 Task: Create a due date automation trigger when advanced on, on the wednesday of the week a card is due add basic assigned to anyone at 11:00 AM.
Action: Mouse moved to (1033, 78)
Screenshot: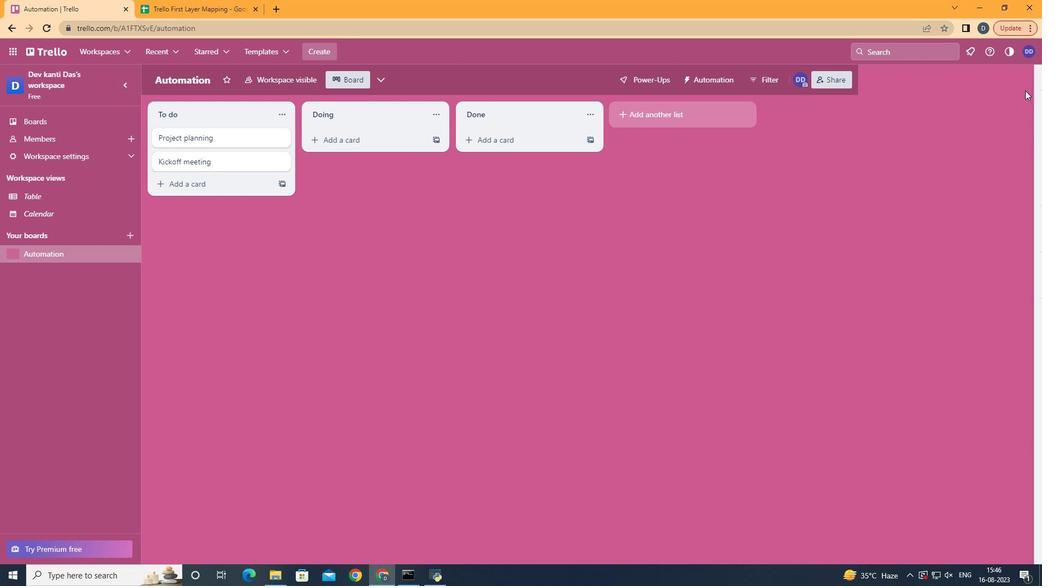 
Action: Mouse pressed left at (1033, 78)
Screenshot: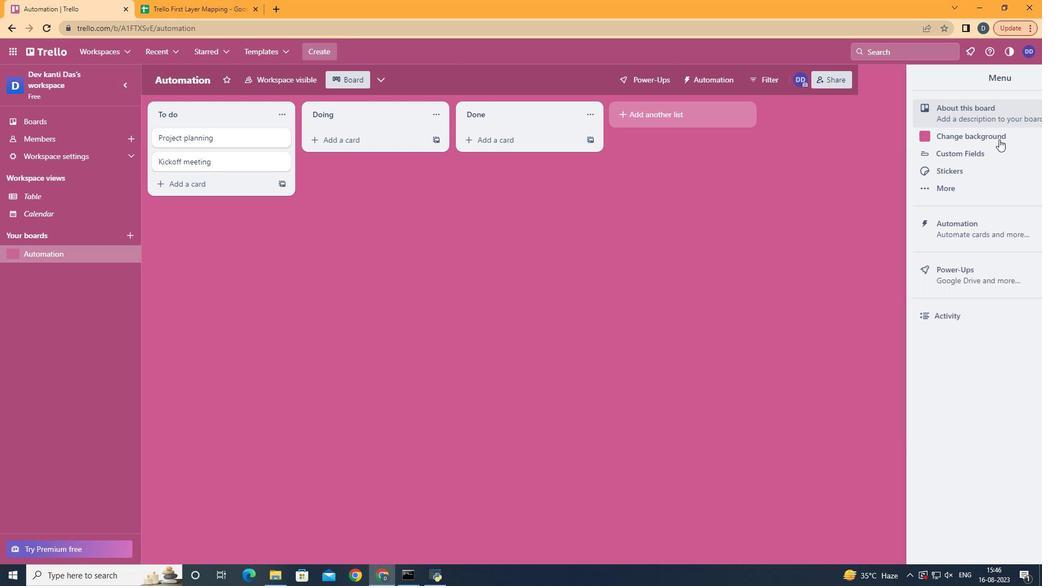 
Action: Mouse moved to (972, 237)
Screenshot: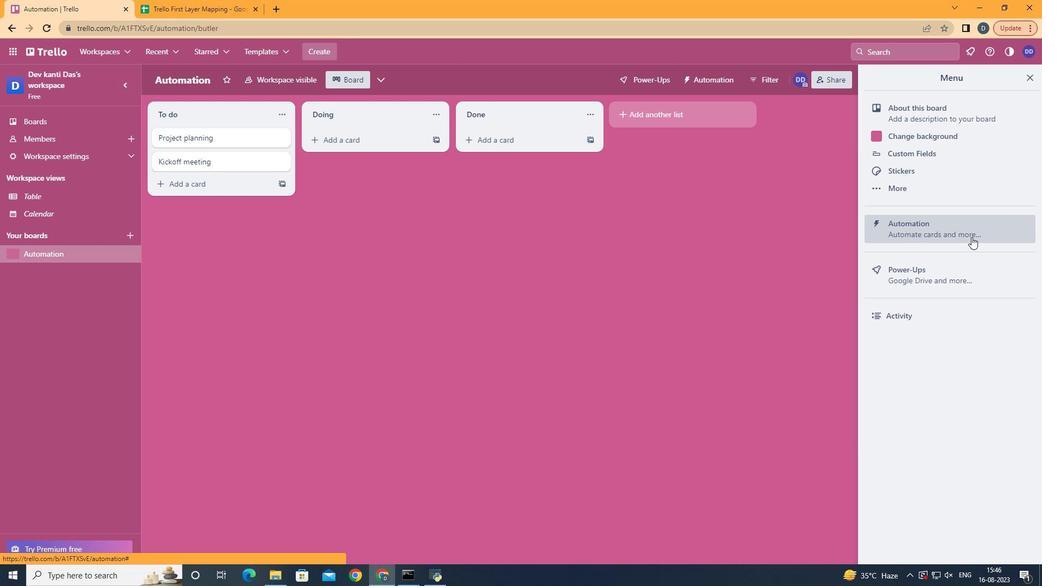 
Action: Mouse pressed left at (972, 237)
Screenshot: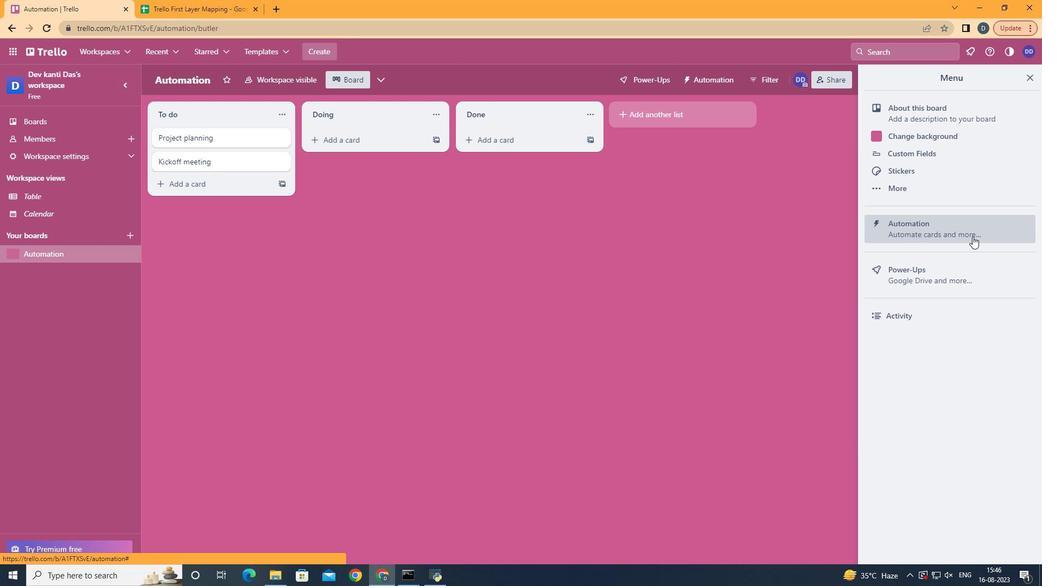 
Action: Mouse moved to (229, 229)
Screenshot: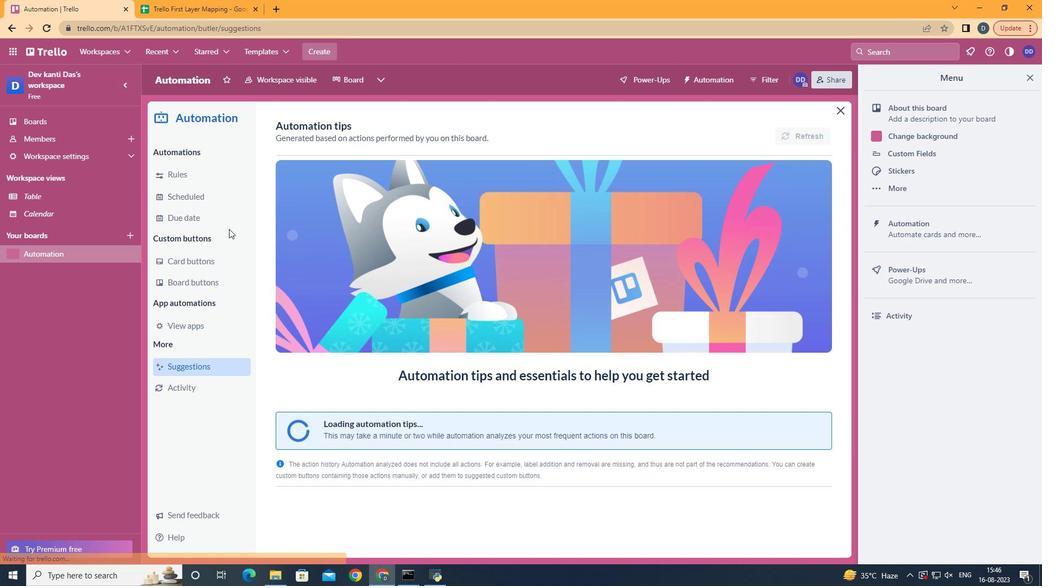 
Action: Mouse pressed left at (229, 229)
Screenshot: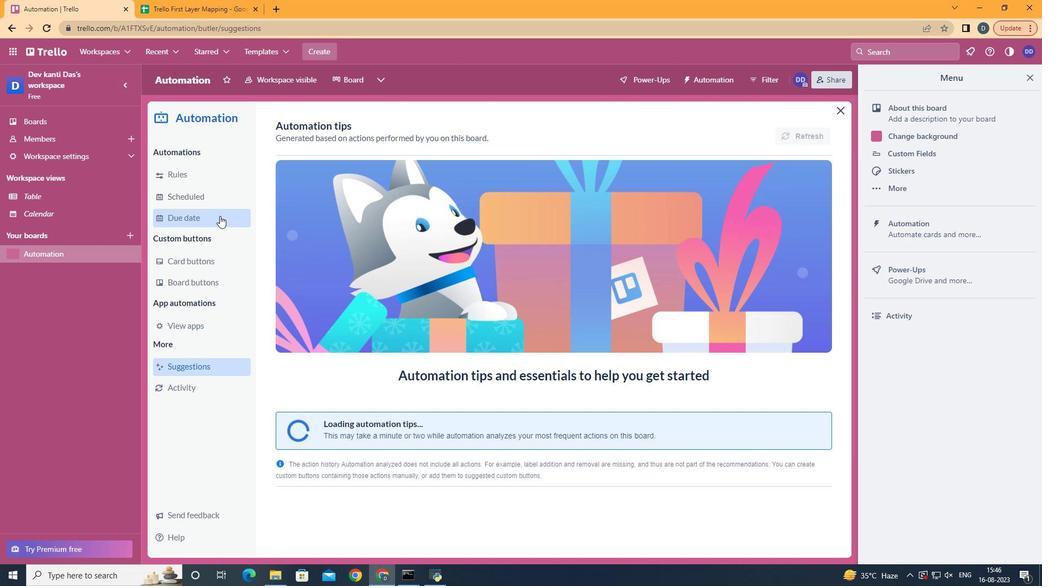 
Action: Mouse moved to (220, 216)
Screenshot: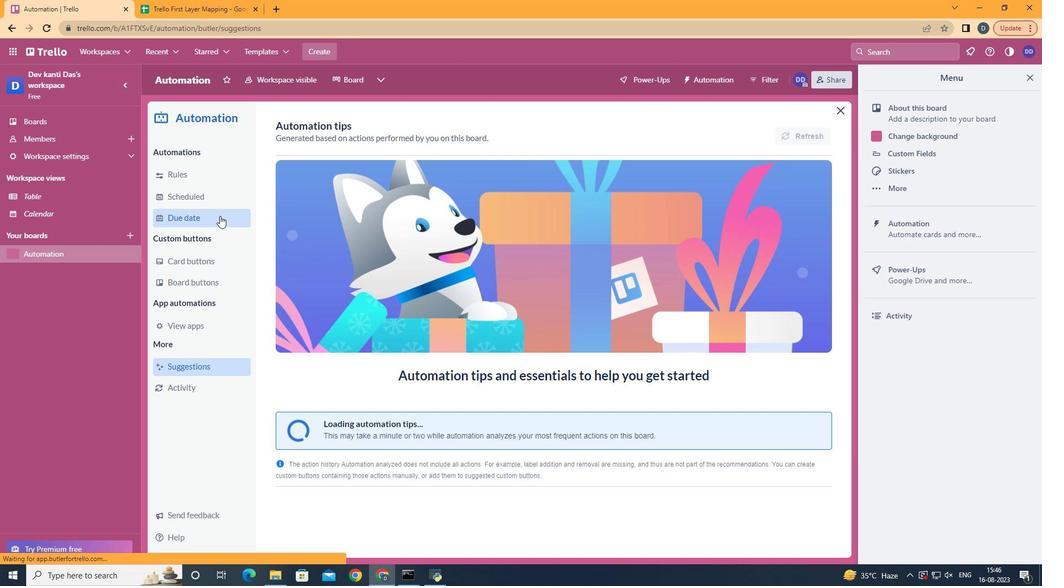 
Action: Mouse pressed left at (220, 216)
Screenshot: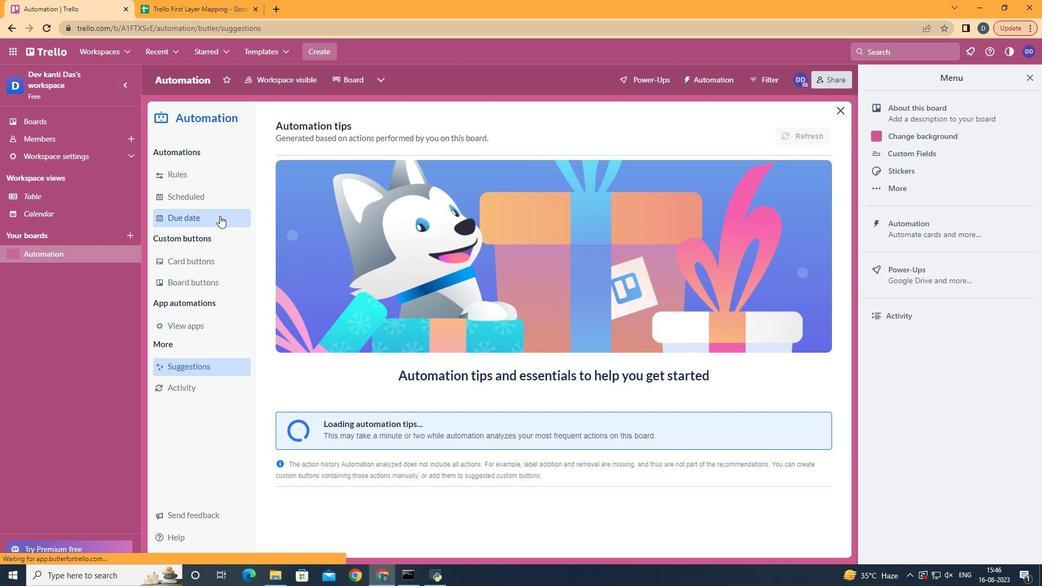 
Action: Mouse moved to (759, 129)
Screenshot: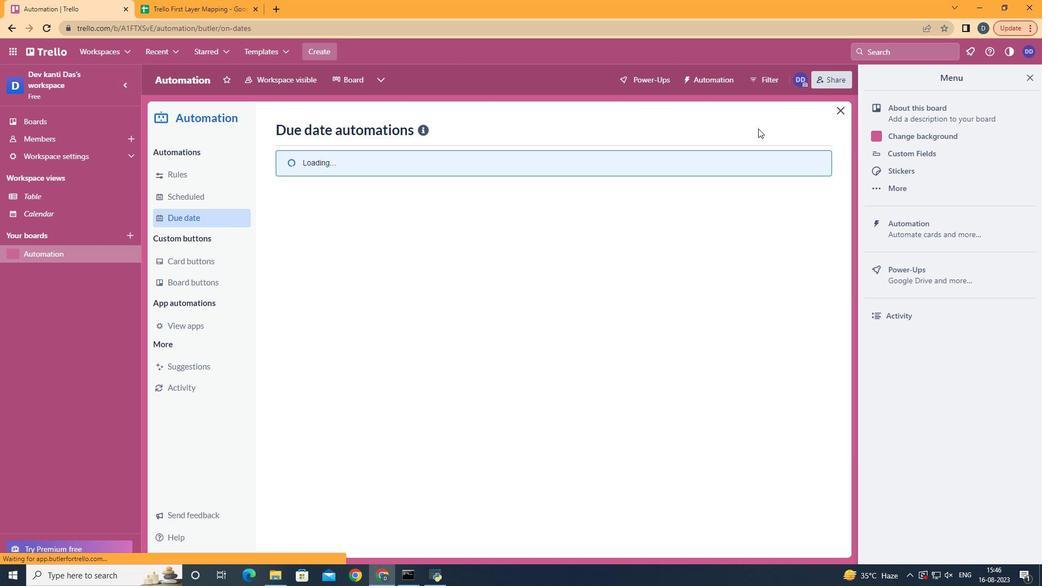 
Action: Mouse pressed left at (759, 129)
Screenshot: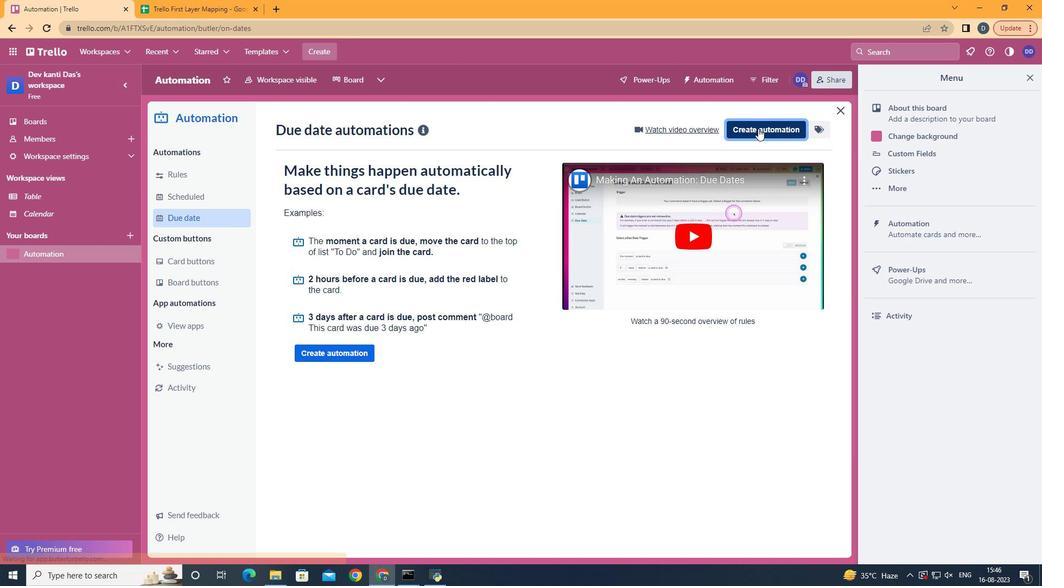 
Action: Mouse moved to (581, 231)
Screenshot: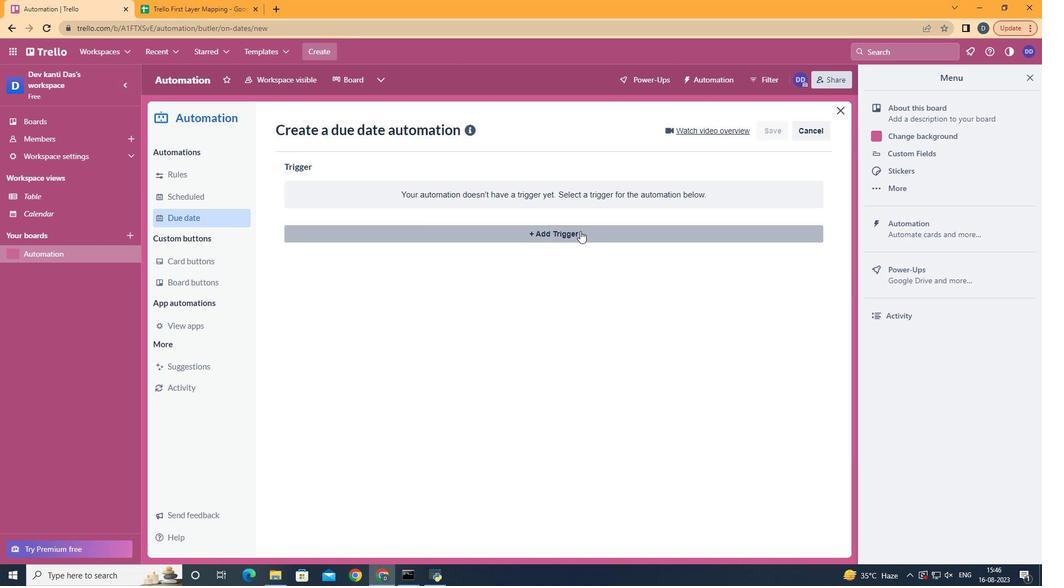 
Action: Mouse pressed left at (581, 231)
Screenshot: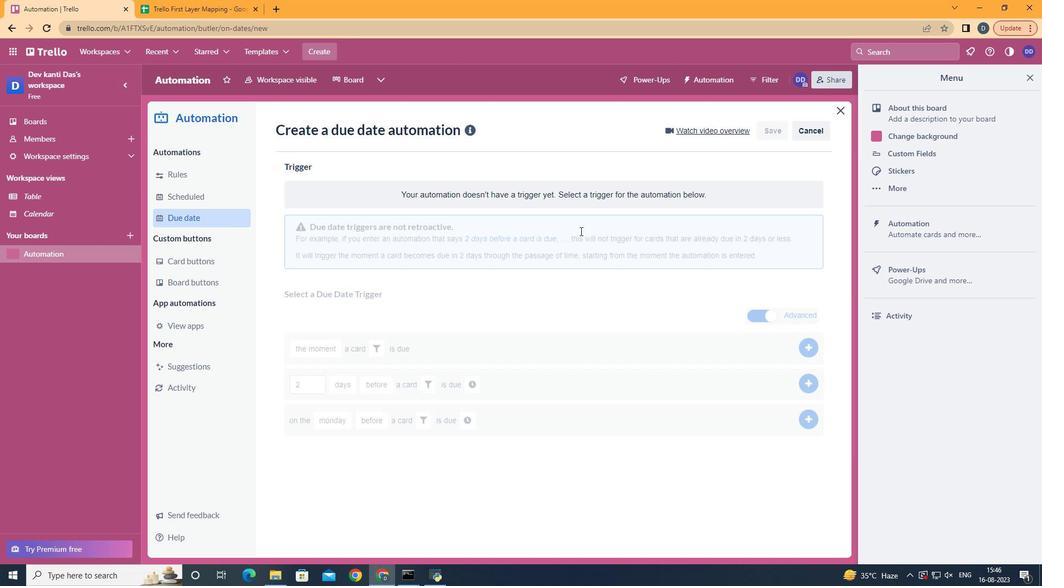 
Action: Mouse scrolled (581, 231) with delta (0, 0)
Screenshot: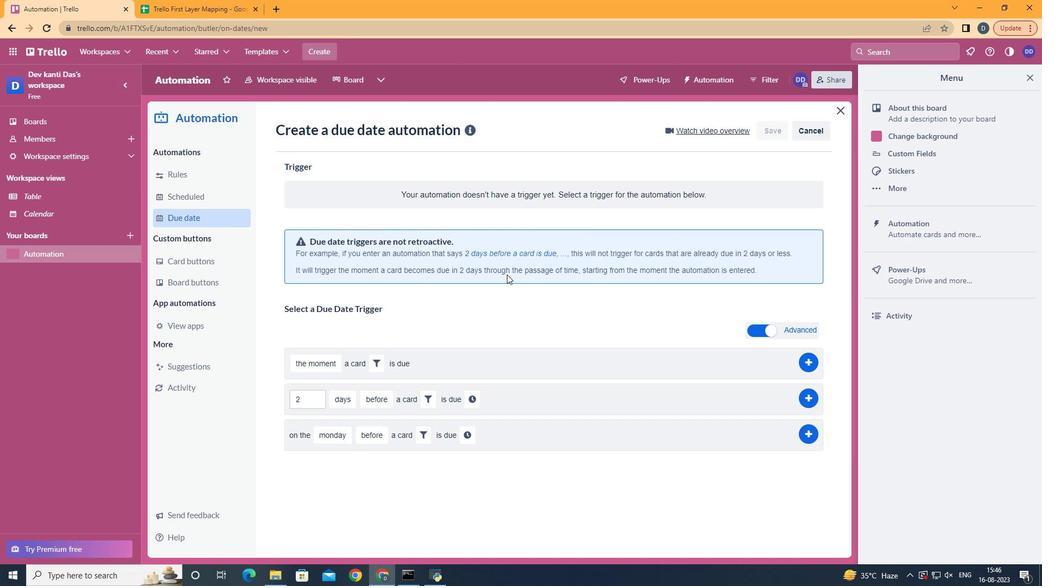 
Action: Mouse moved to (581, 234)
Screenshot: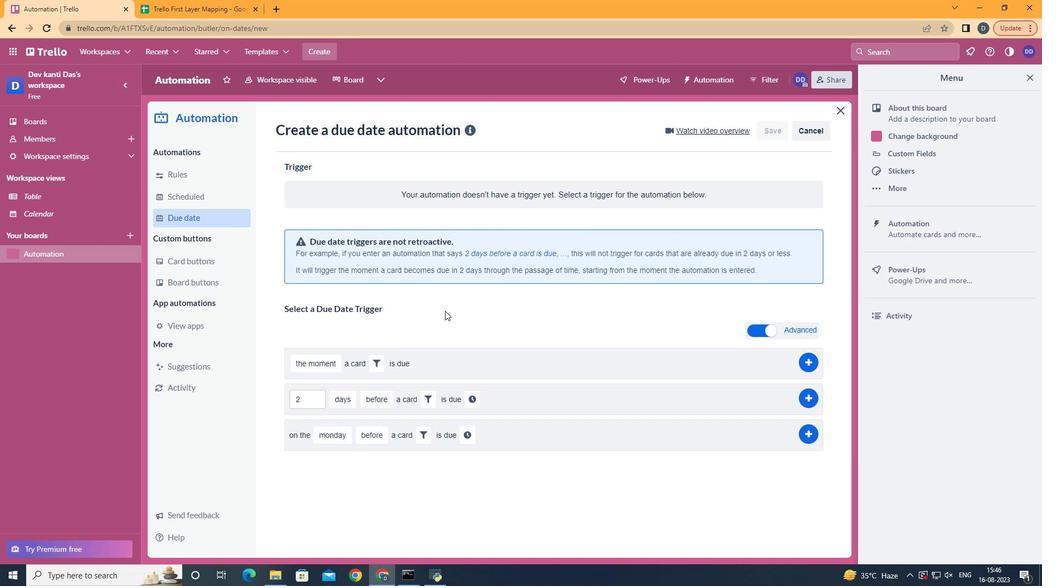 
Action: Mouse scrolled (581, 234) with delta (0, 0)
Screenshot: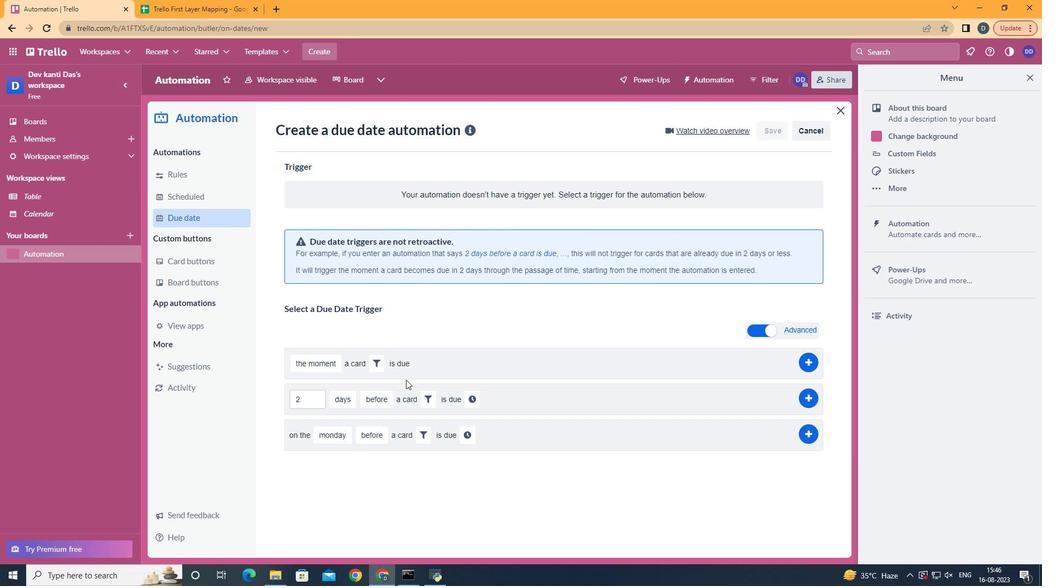 
Action: Mouse moved to (580, 240)
Screenshot: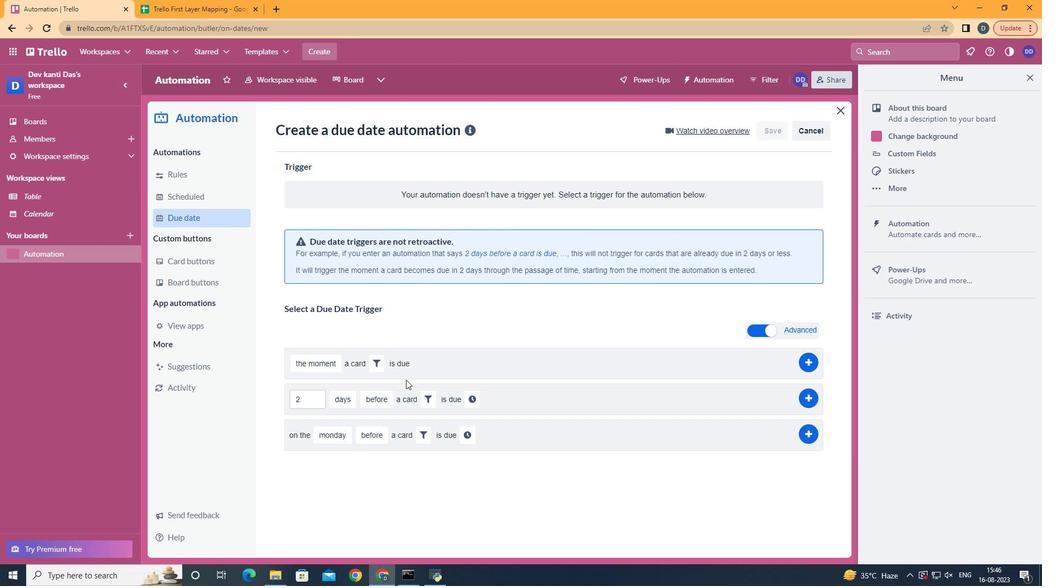 
Action: Mouse scrolled (580, 239) with delta (0, 0)
Screenshot: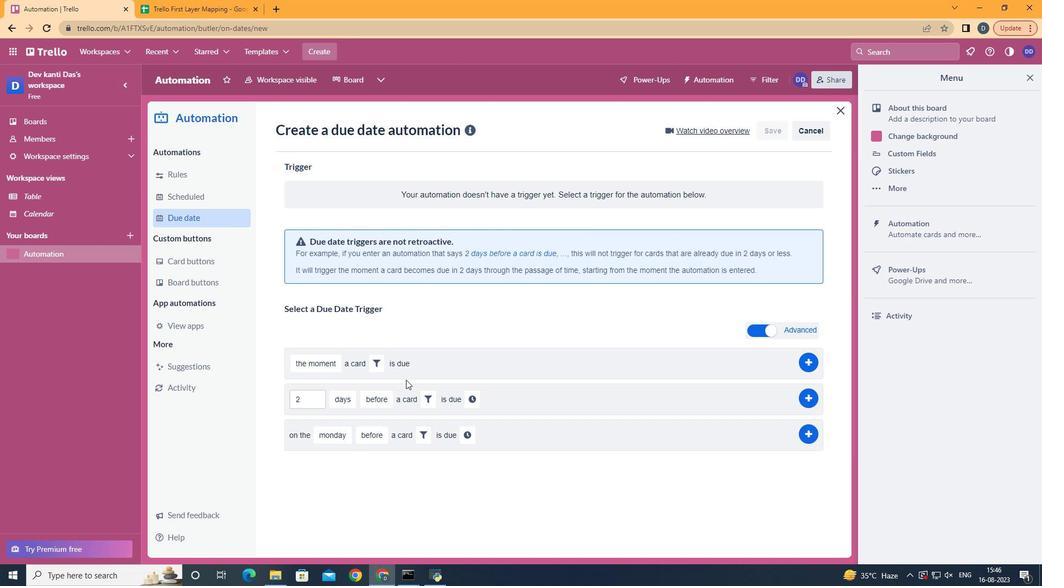 
Action: Mouse moved to (372, 328)
Screenshot: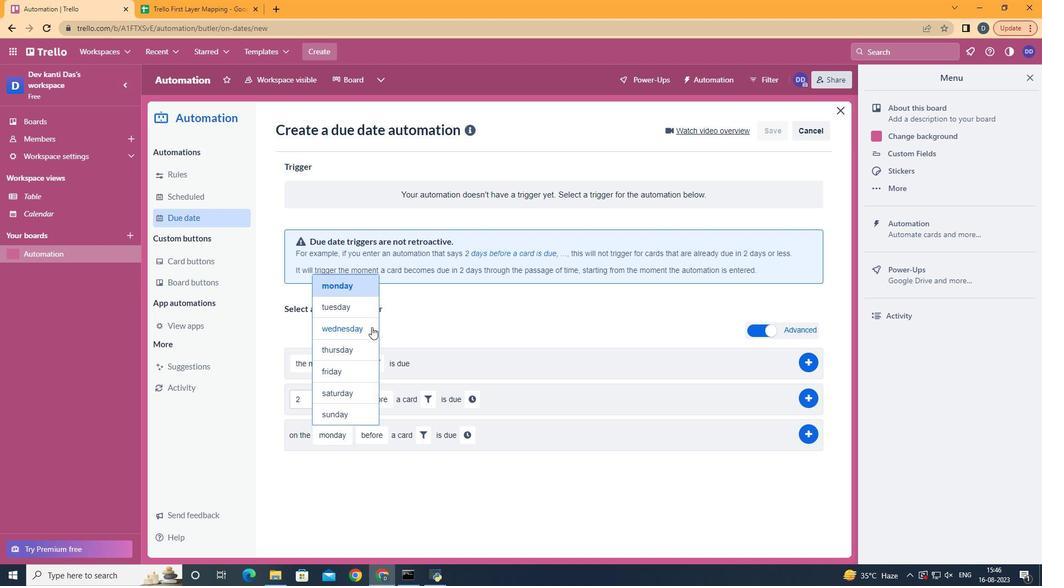 
Action: Mouse pressed left at (372, 328)
Screenshot: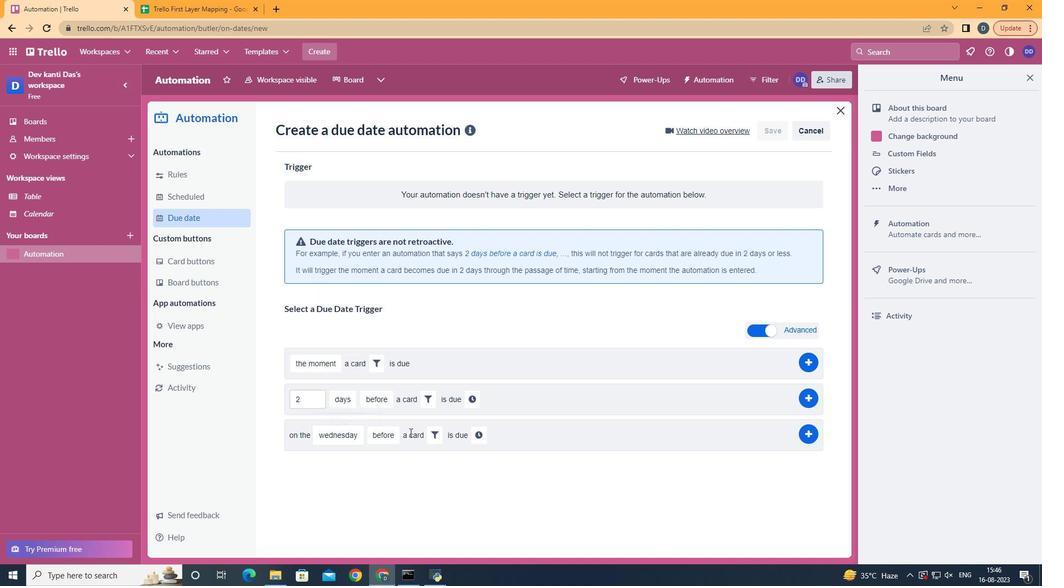 
Action: Mouse moved to (394, 499)
Screenshot: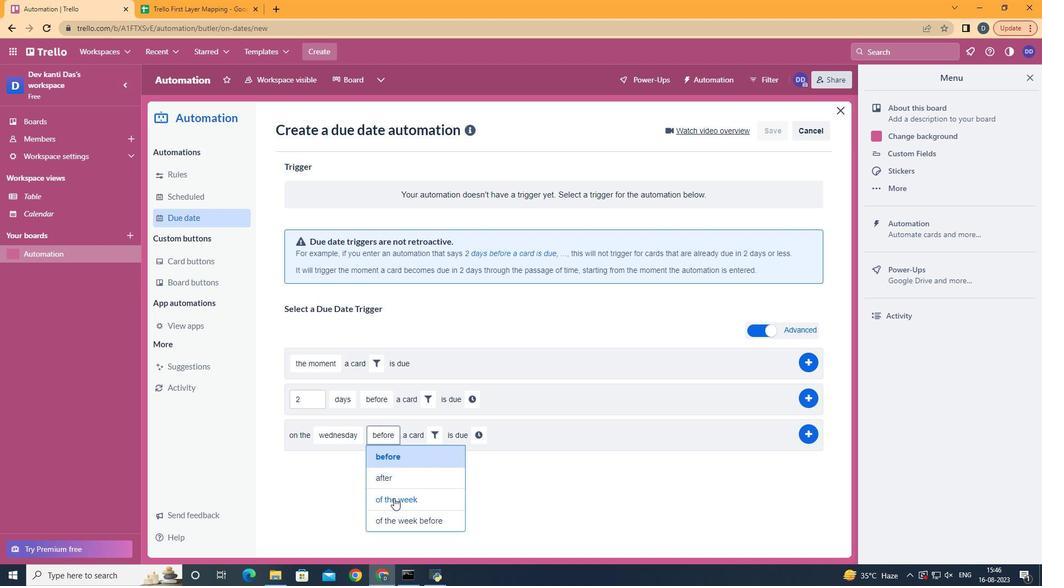 
Action: Mouse pressed left at (394, 499)
Screenshot: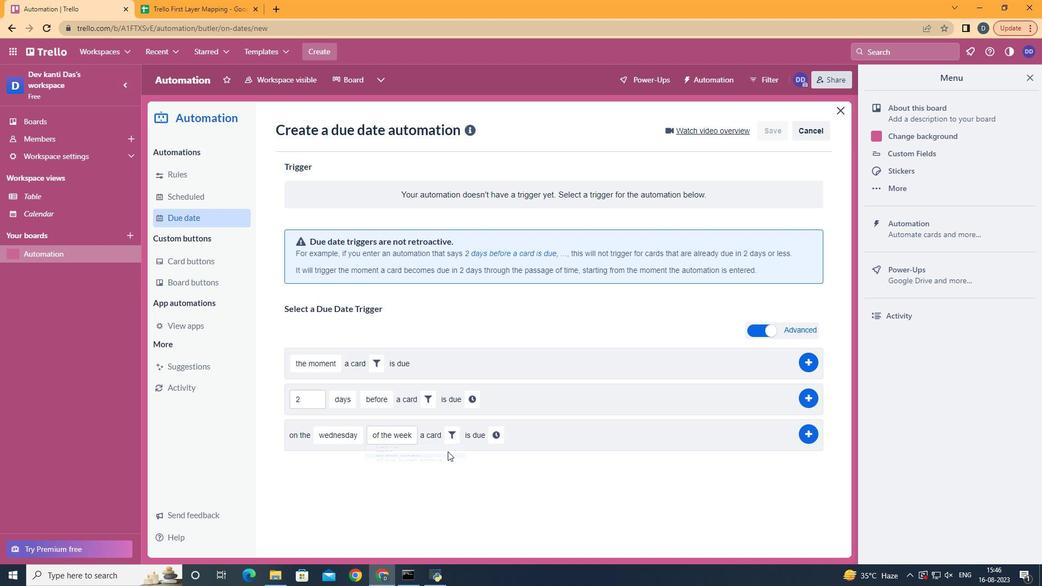 
Action: Mouse moved to (454, 443)
Screenshot: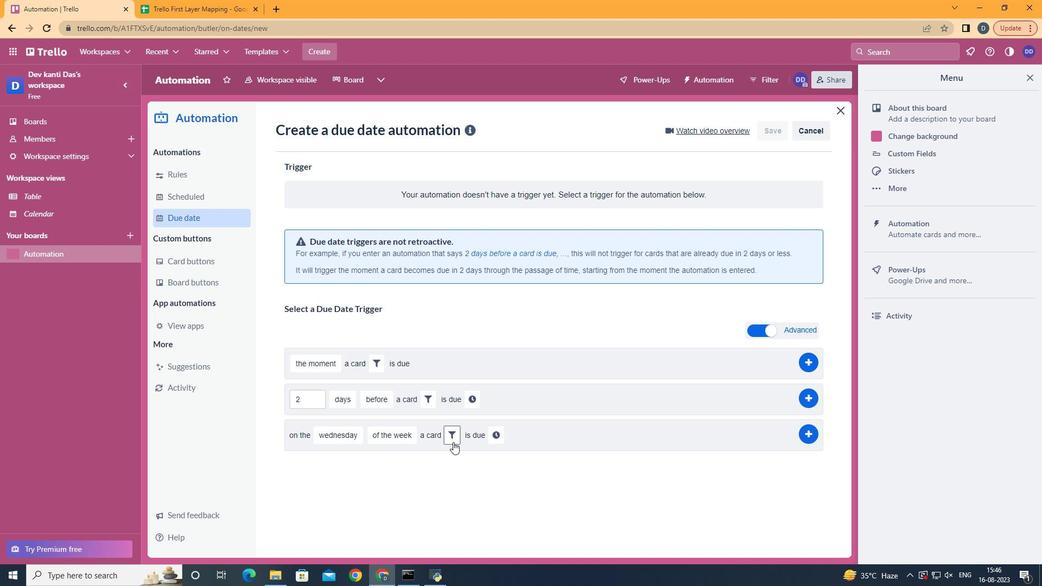 
Action: Mouse pressed left at (454, 443)
Screenshot: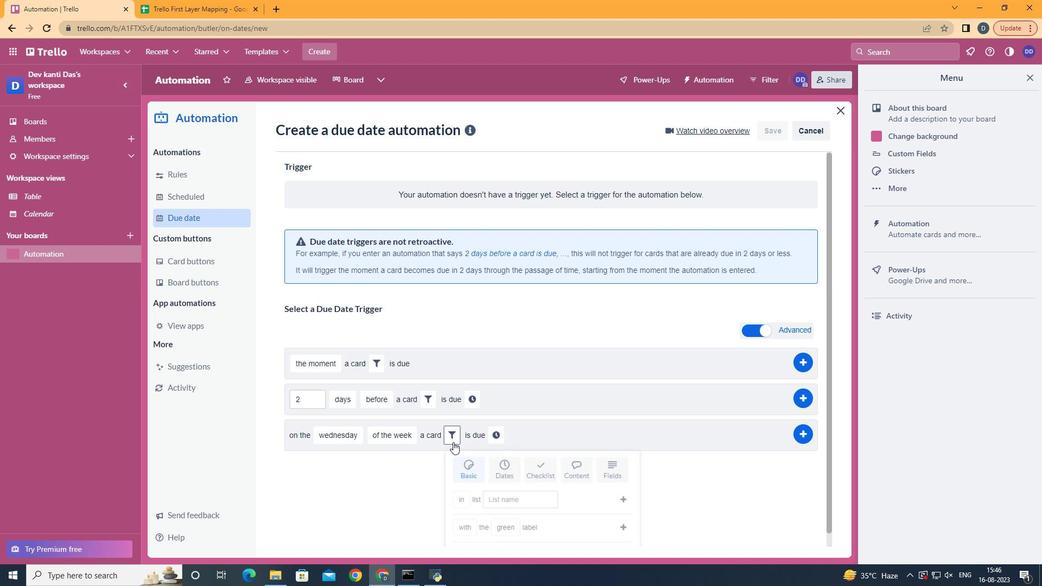 
Action: Mouse moved to (519, 487)
Screenshot: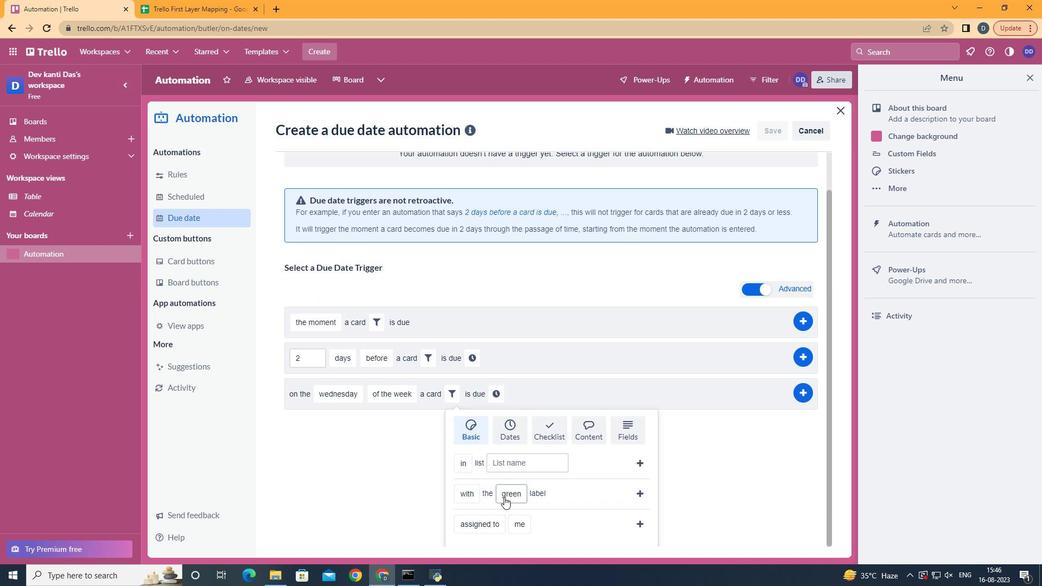
Action: Mouse scrolled (519, 487) with delta (0, 0)
Screenshot: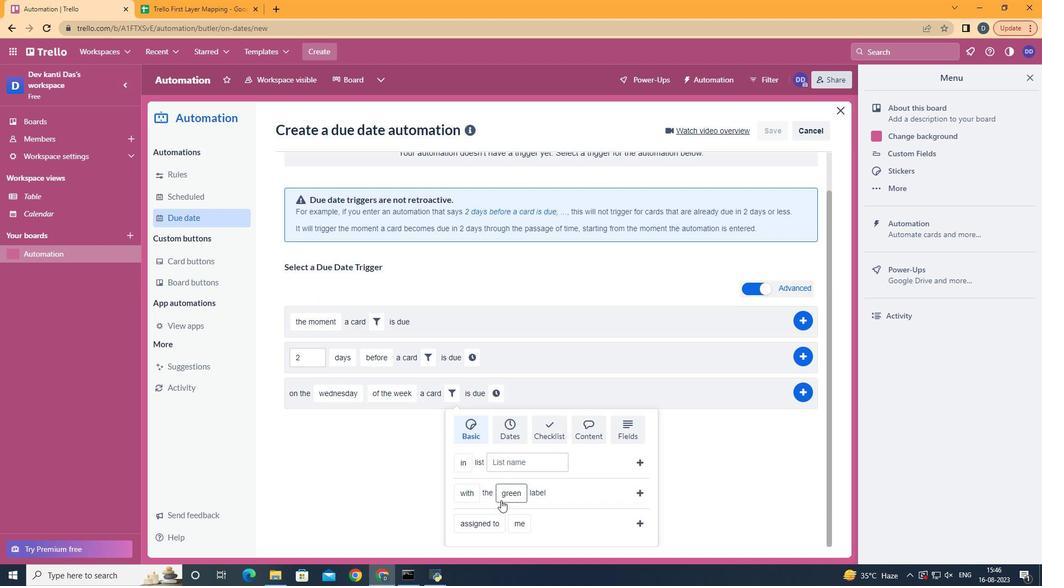 
Action: Mouse moved to (520, 487)
Screenshot: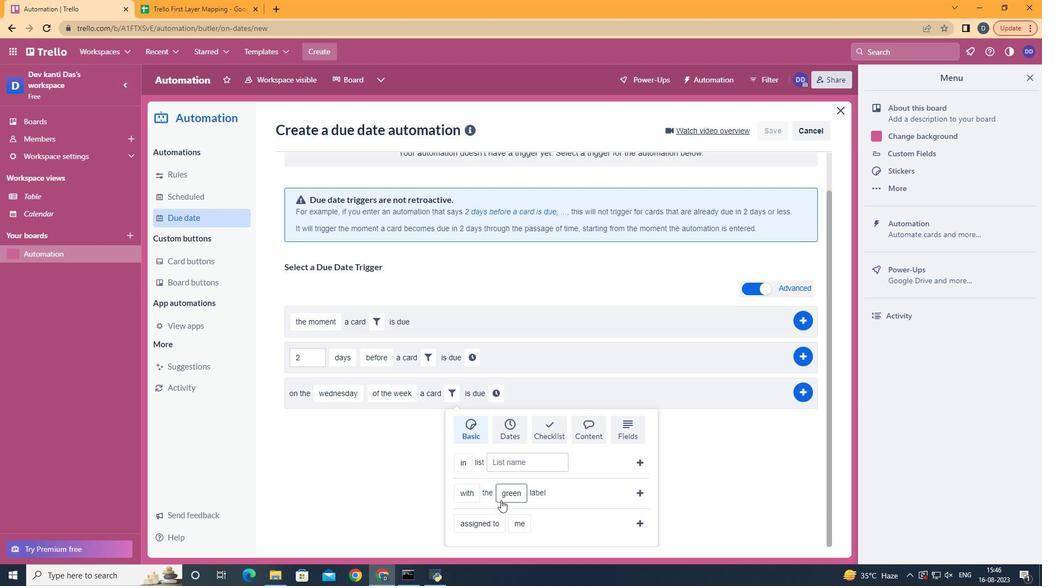 
Action: Mouse scrolled (520, 487) with delta (0, 0)
Screenshot: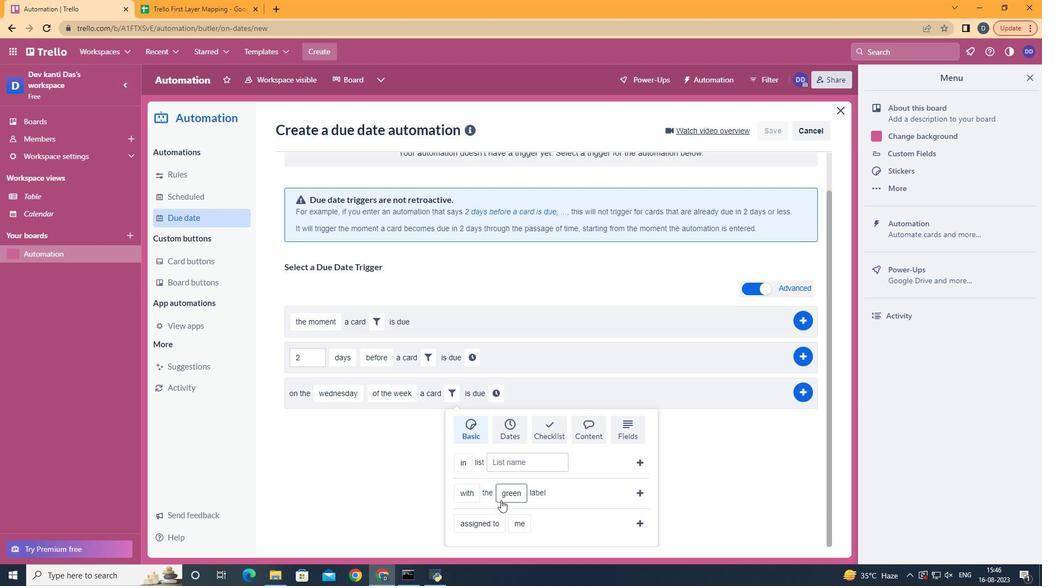 
Action: Mouse scrolled (520, 487) with delta (0, 0)
Screenshot: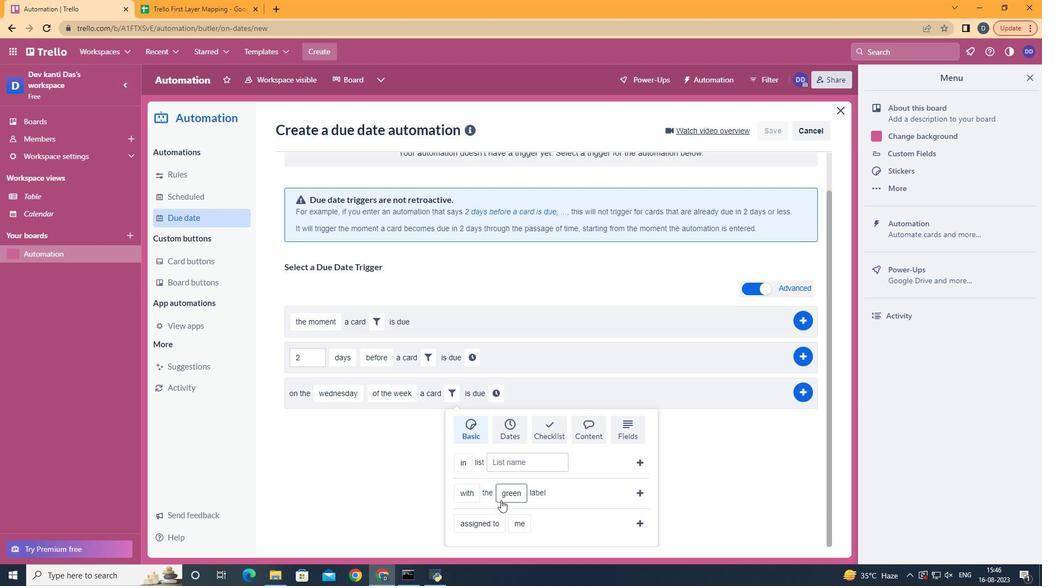 
Action: Mouse moved to (539, 475)
Screenshot: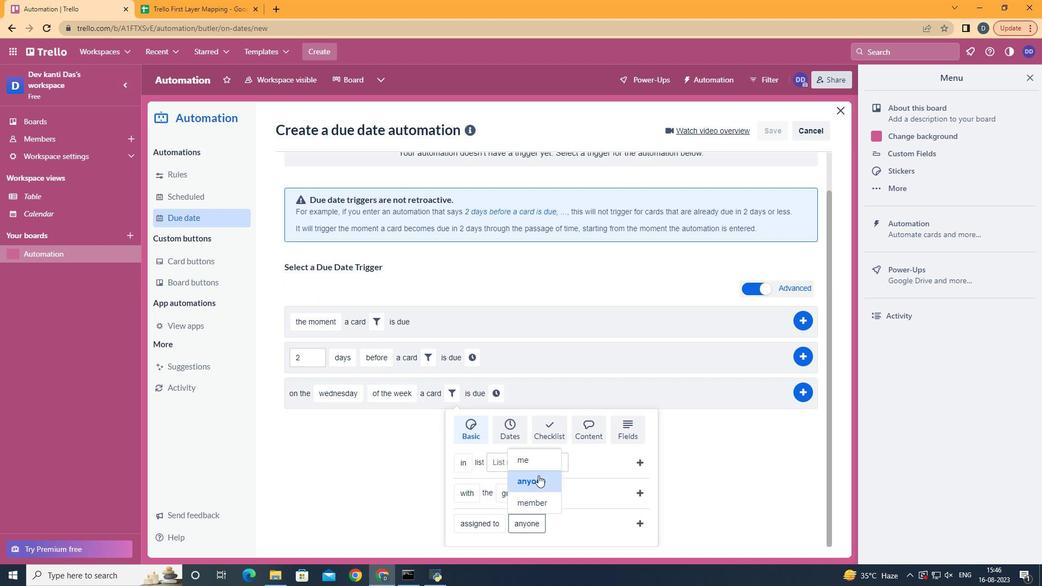 
Action: Mouse pressed left at (539, 475)
Screenshot: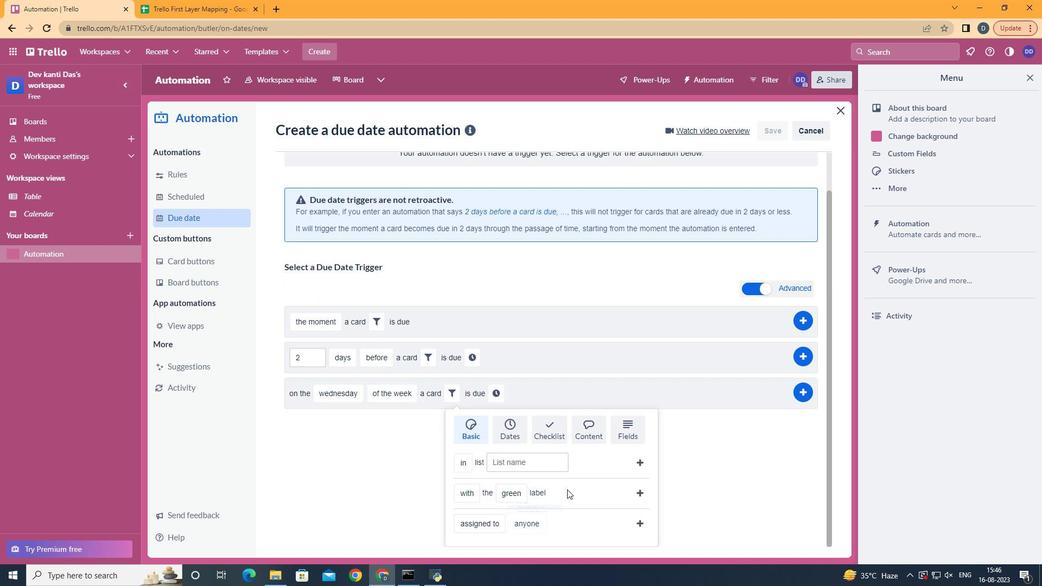 
Action: Mouse moved to (641, 522)
Screenshot: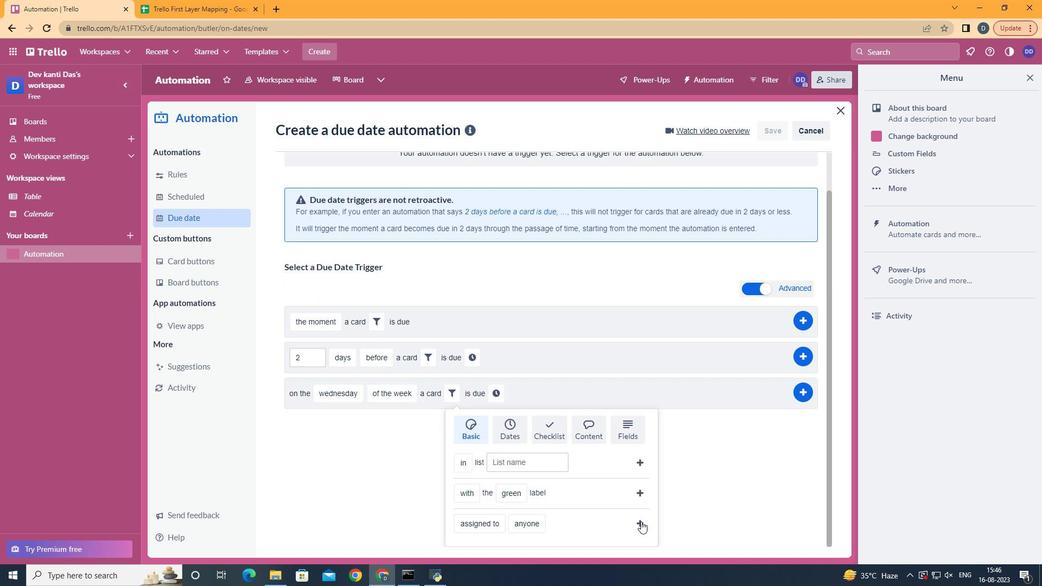 
Action: Mouse pressed left at (641, 522)
Screenshot: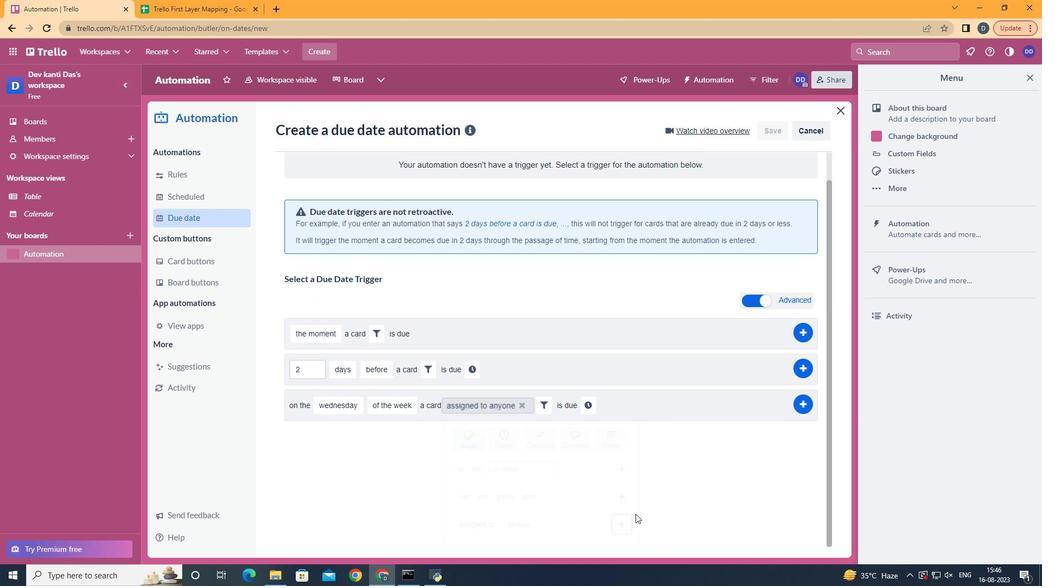 
Action: Mouse moved to (589, 435)
Screenshot: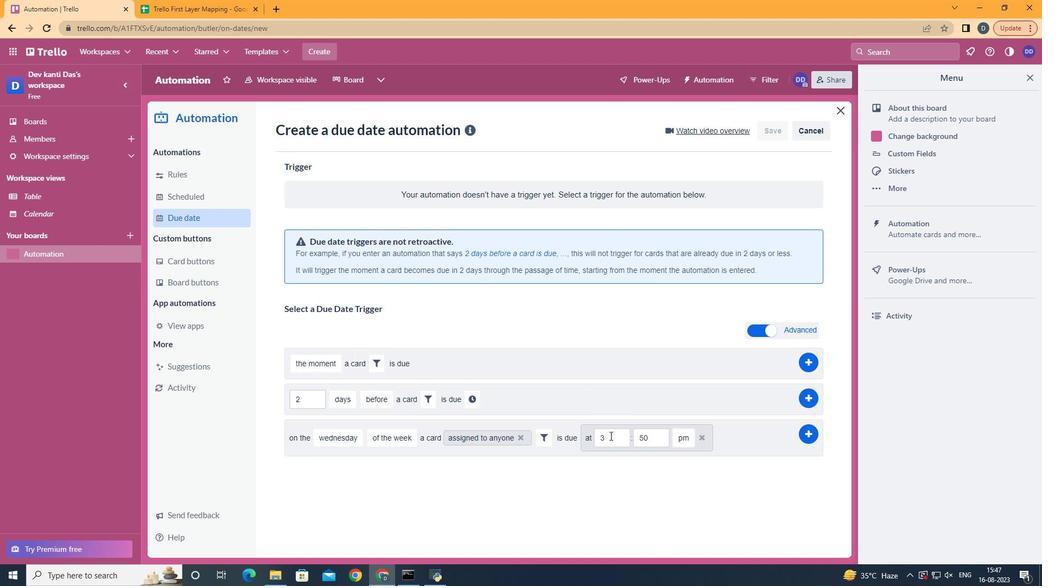 
Action: Mouse pressed left at (589, 435)
Screenshot: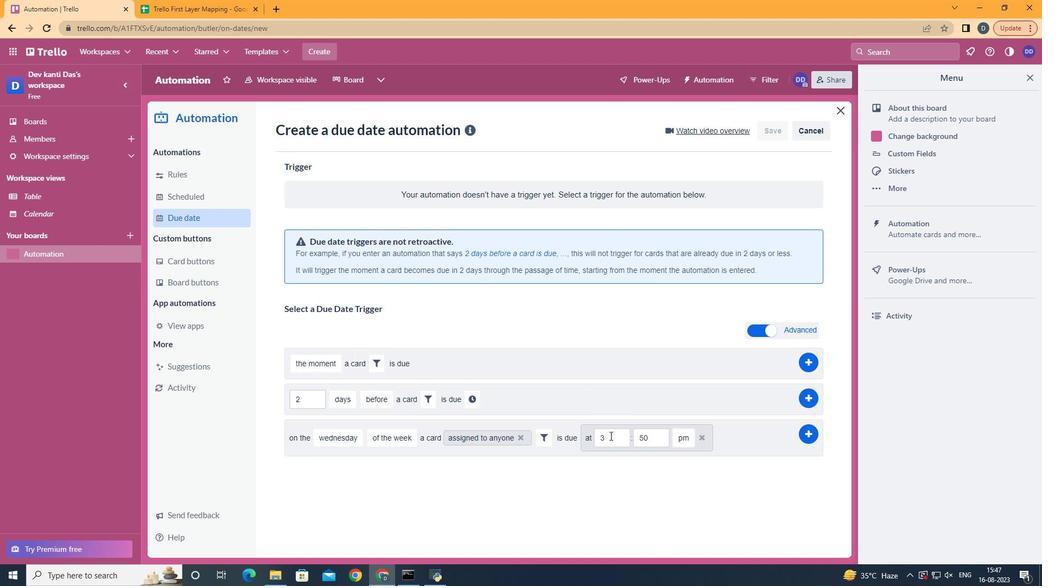 
Action: Mouse moved to (612, 437)
Screenshot: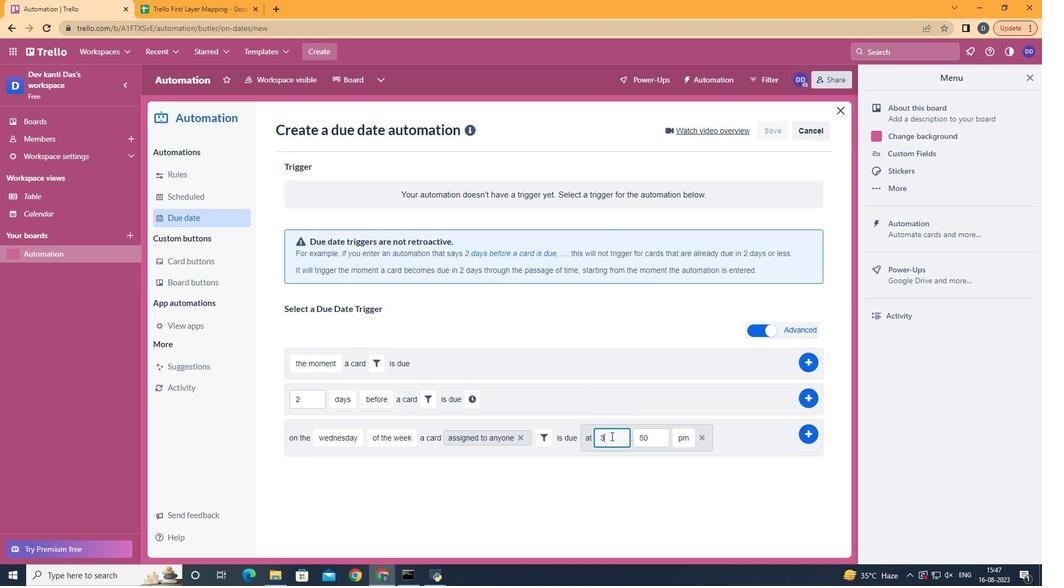 
Action: Mouse pressed left at (612, 437)
Screenshot: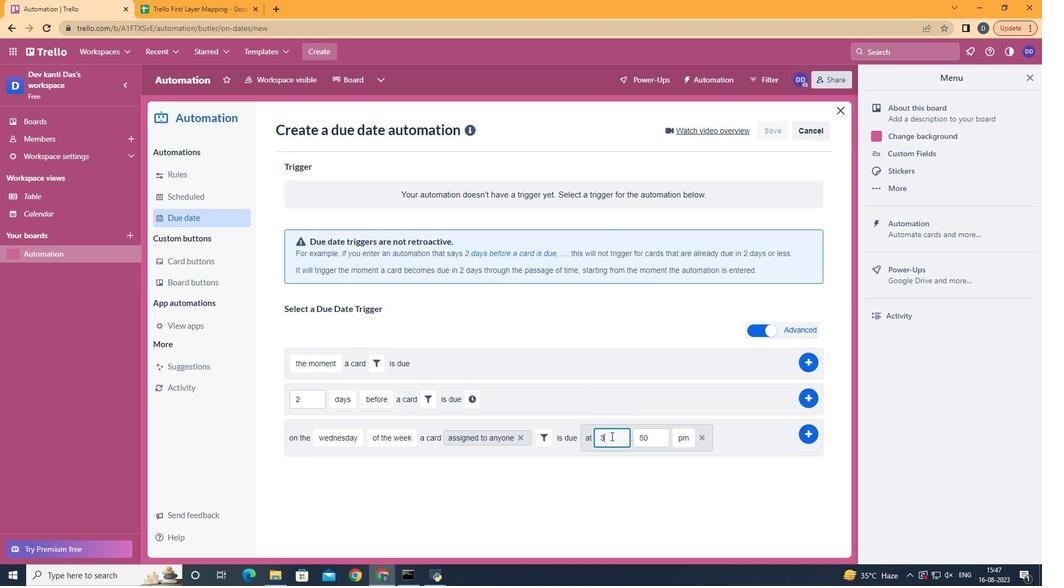 
Action: Key pressed <Key.backspace>11
Screenshot: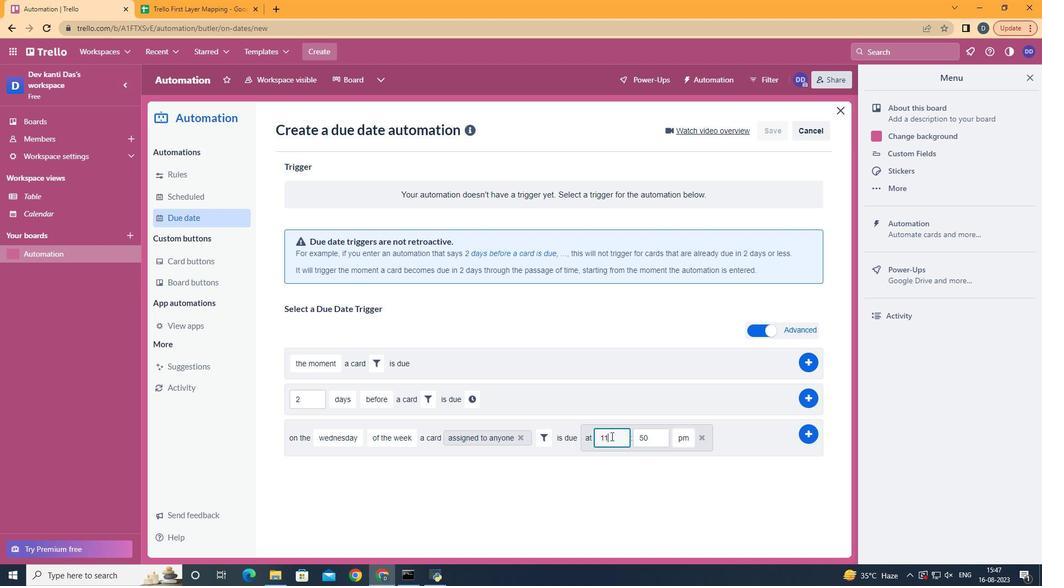 
Action: Mouse moved to (649, 444)
Screenshot: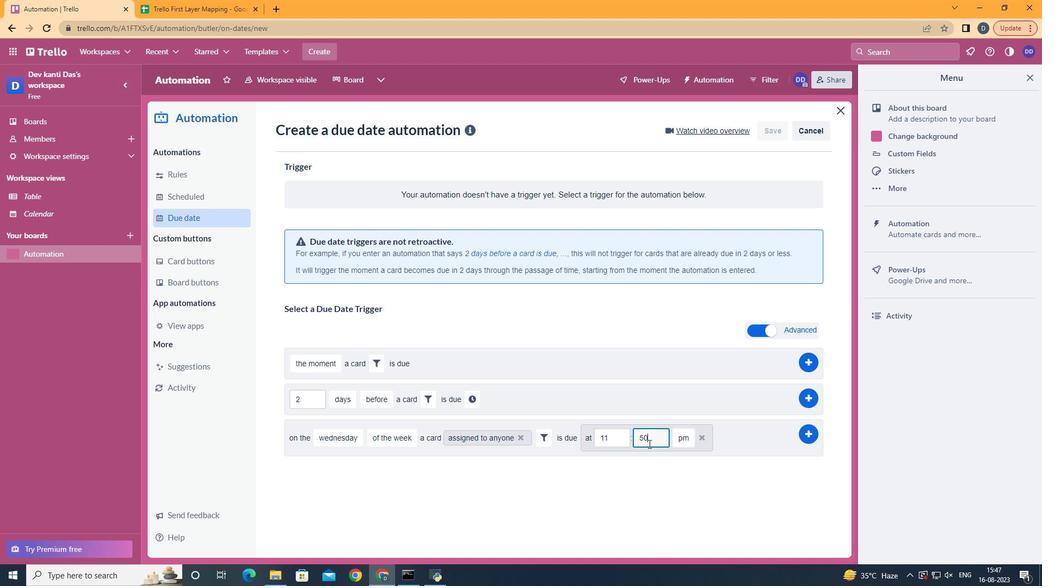 
Action: Mouse pressed left at (649, 444)
Screenshot: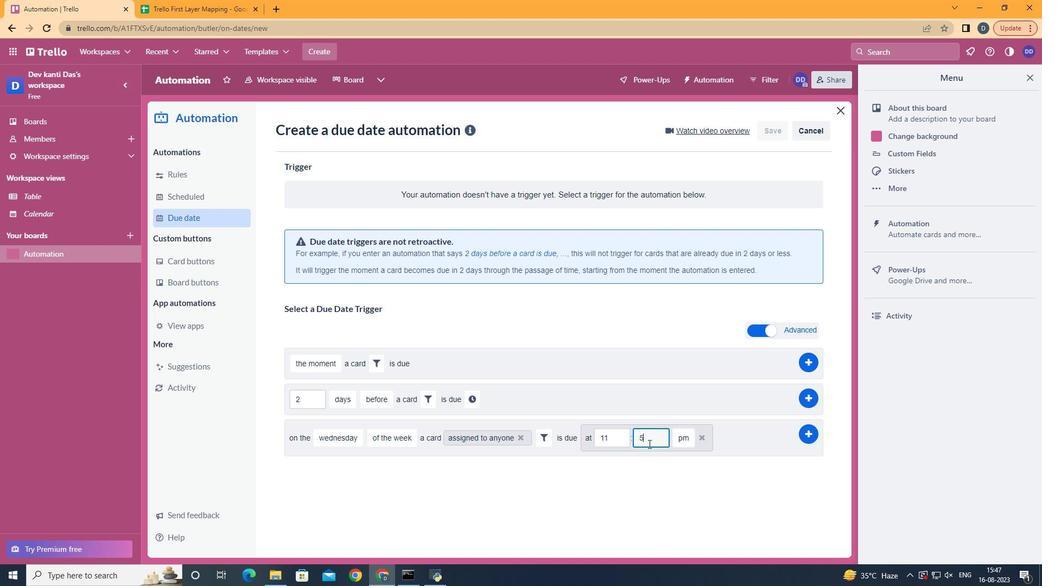 
Action: Key pressed <Key.backspace><Key.backspace>00
Screenshot: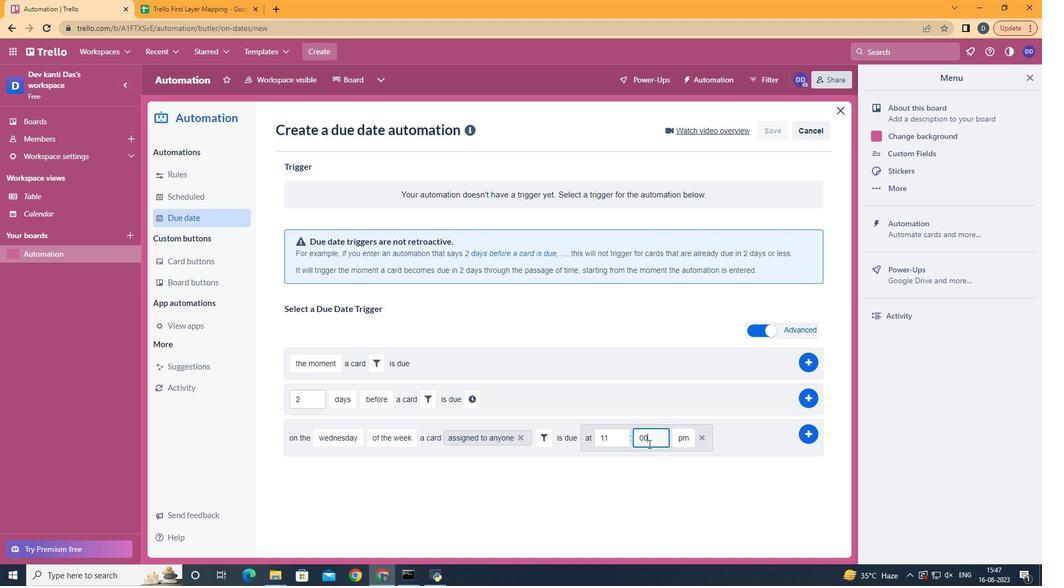 
Action: Mouse moved to (688, 460)
Screenshot: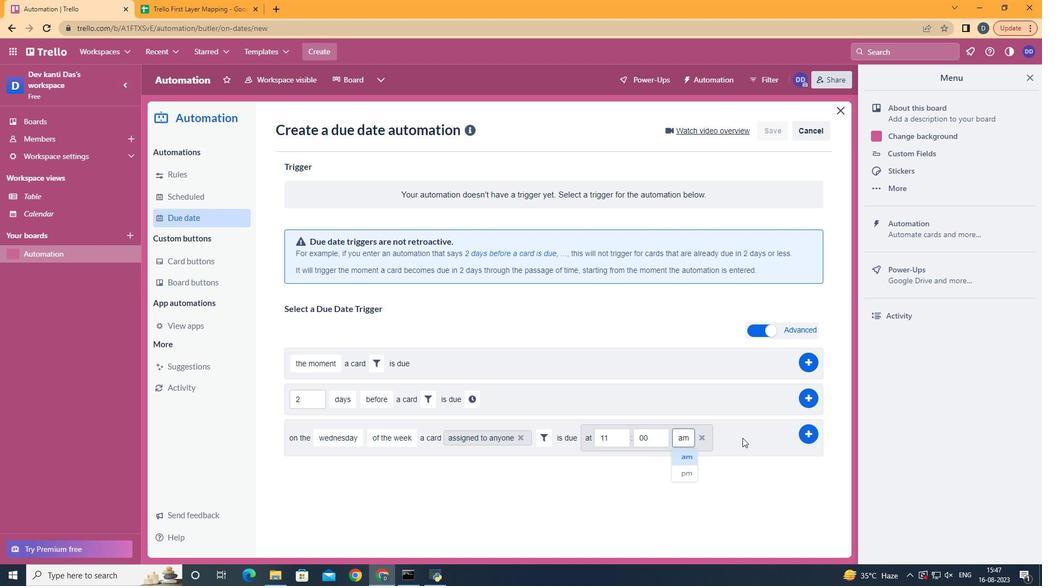 
Action: Mouse pressed left at (688, 460)
Screenshot: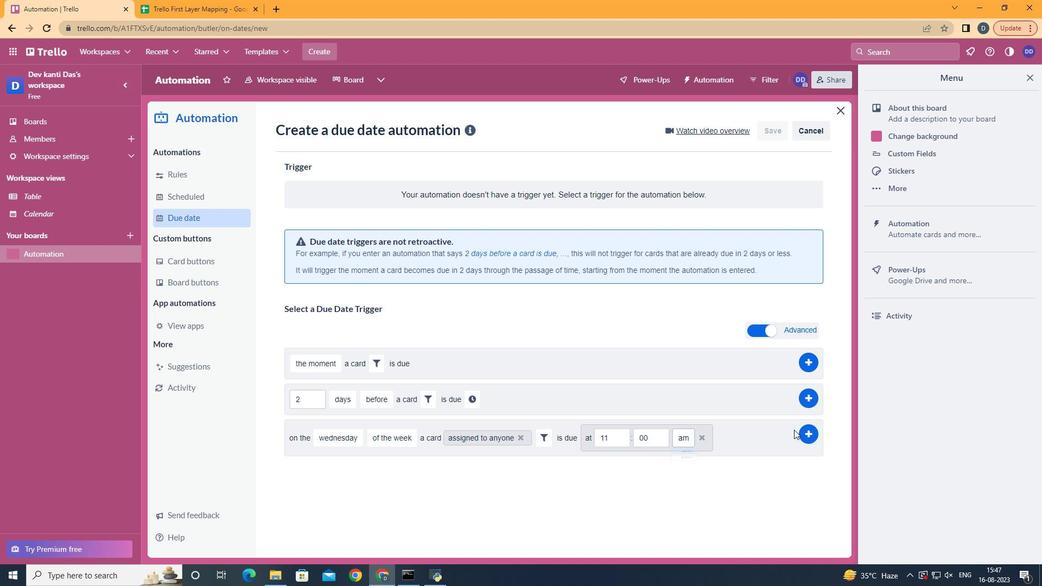 
Action: Mouse moved to (814, 433)
Screenshot: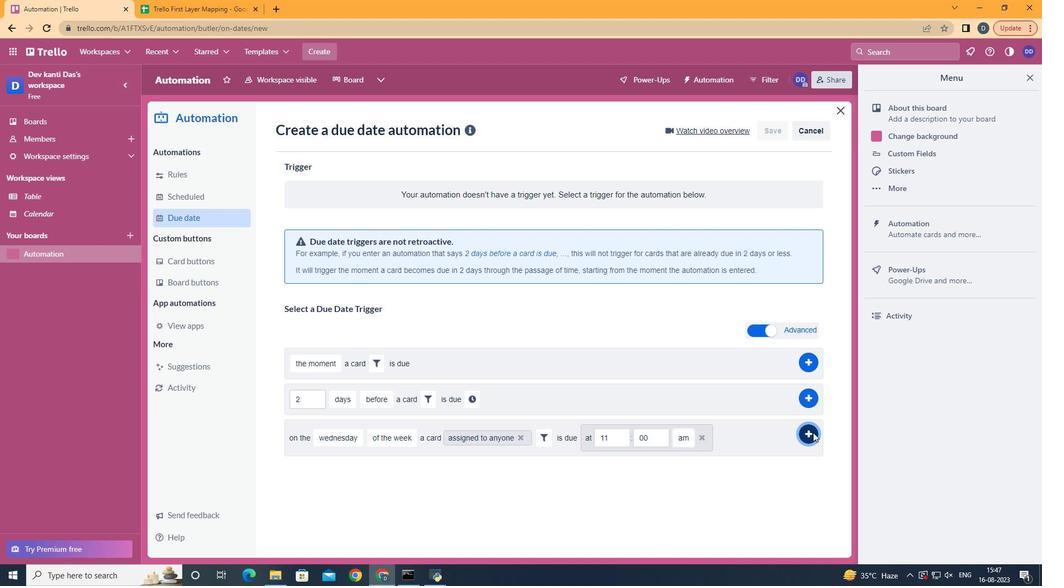 
Action: Mouse pressed left at (814, 433)
Screenshot: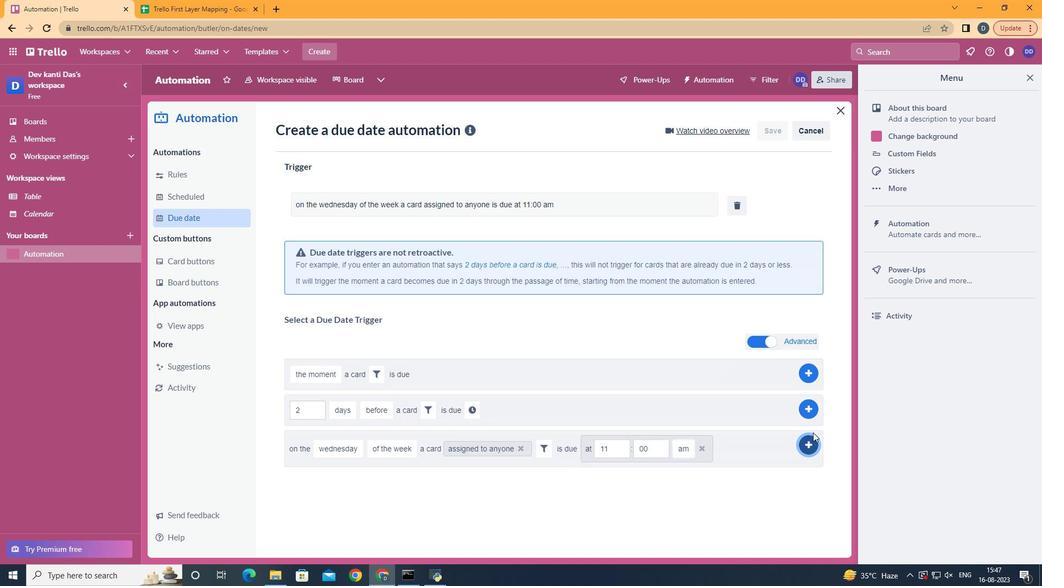 
